 Task: Create Workspace Investment Management Services Workspace description Manage and track company performance metrics and KPIs. Workspace type Small Business
Action: Mouse moved to (312, 49)
Screenshot: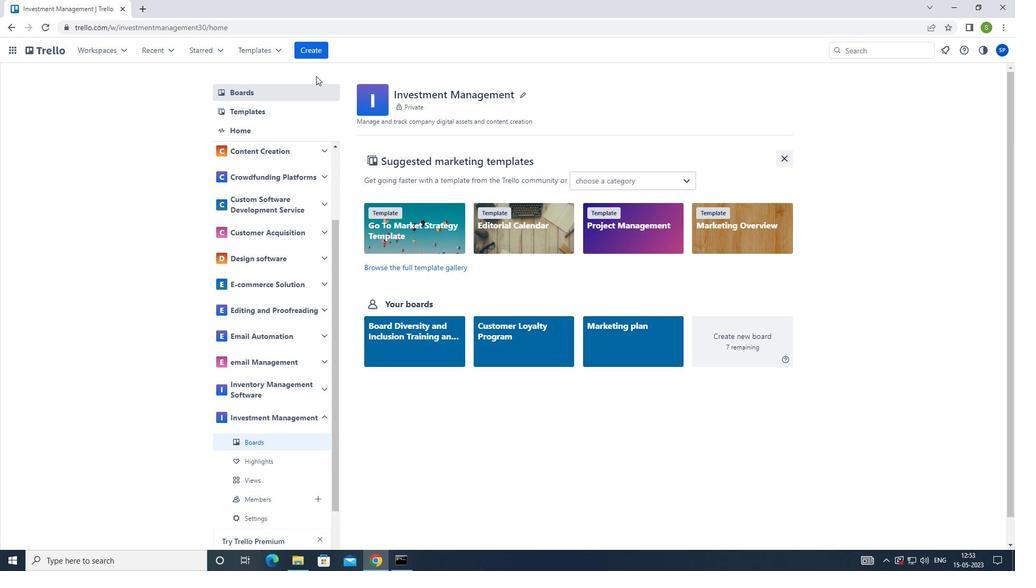 
Action: Mouse pressed left at (312, 49)
Screenshot: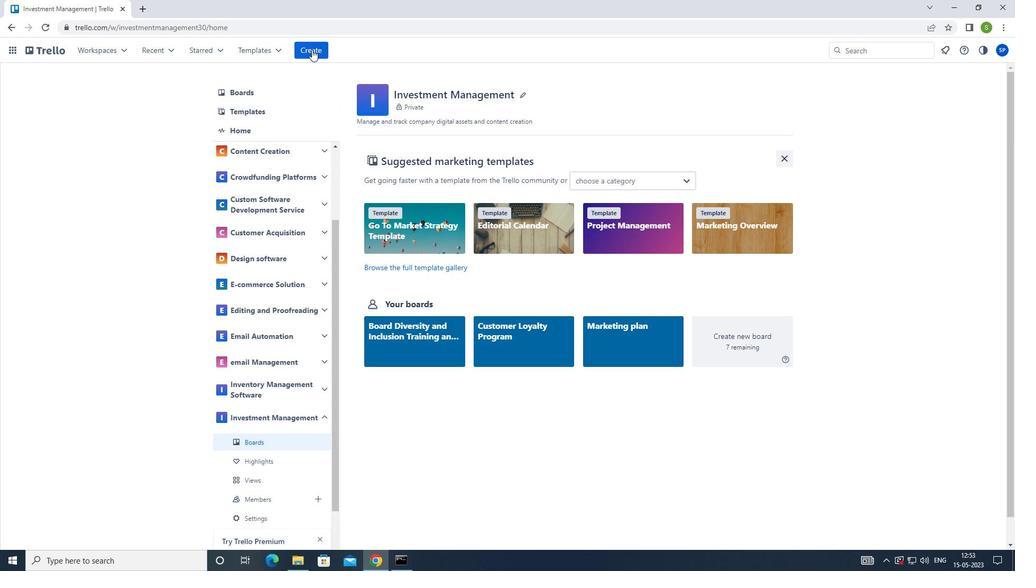
Action: Mouse moved to (349, 166)
Screenshot: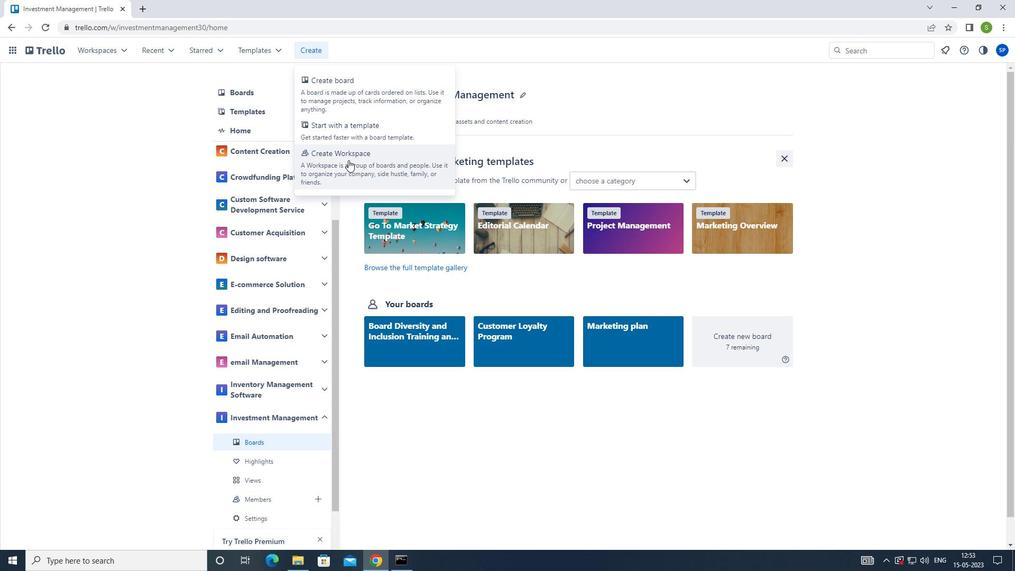 
Action: Mouse pressed left at (349, 166)
Screenshot: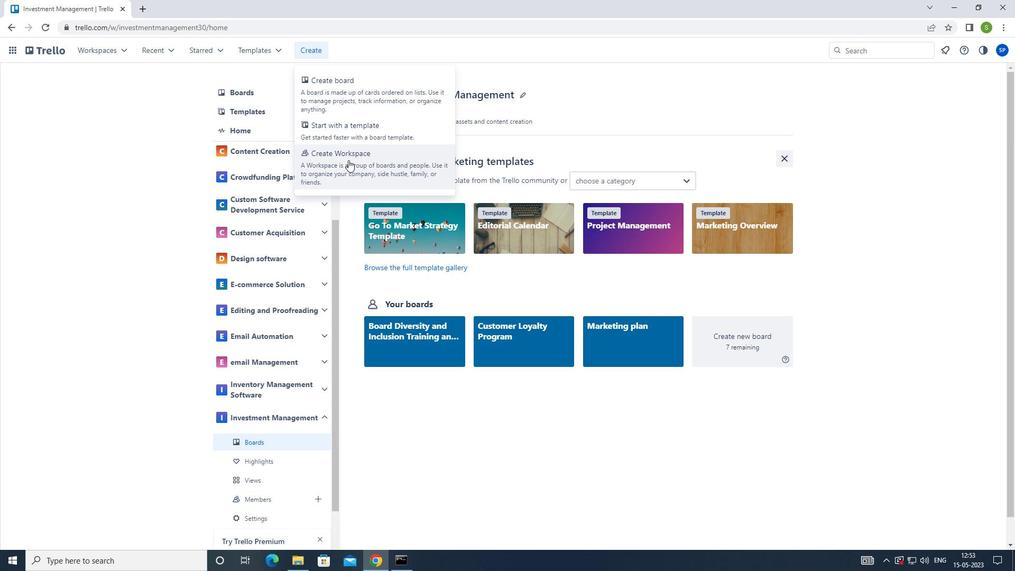 
Action: Mouse moved to (448, 174)
Screenshot: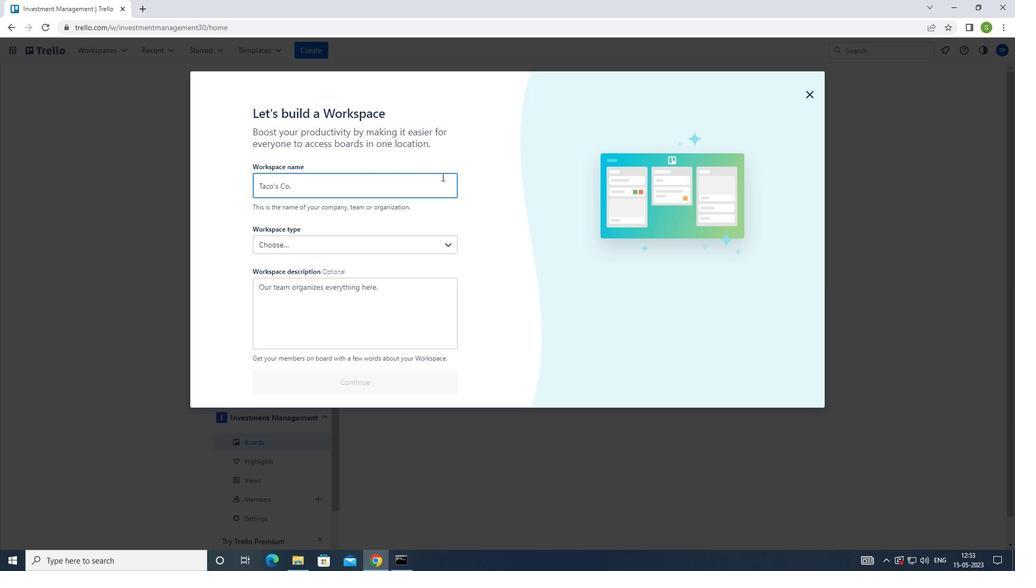 
Action: Key pressed <Key.shift_r>Investment<Key.space><Key.shift_r>Management<Key.space><Key.shift_r>Services
Screenshot: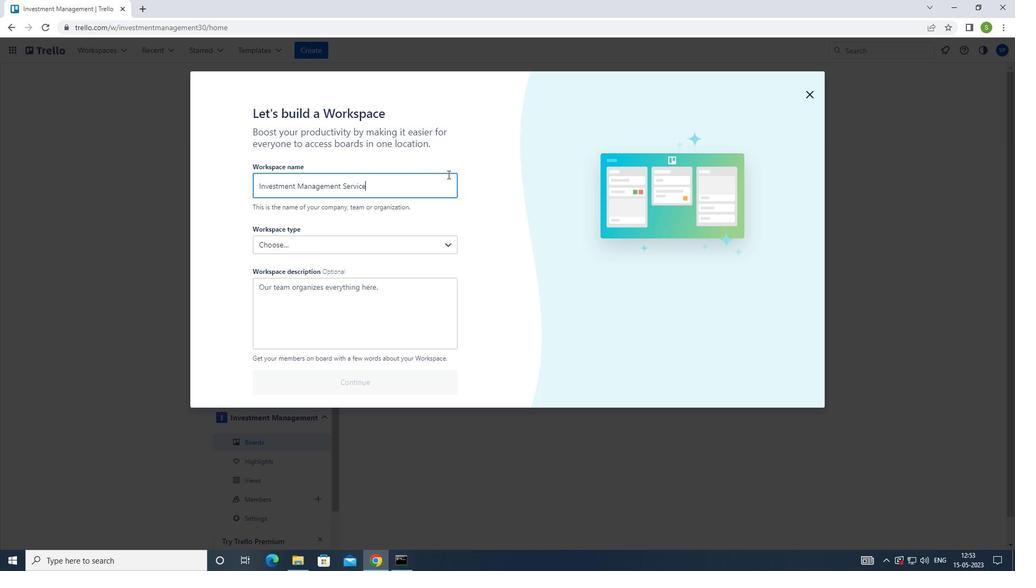
Action: Mouse moved to (370, 300)
Screenshot: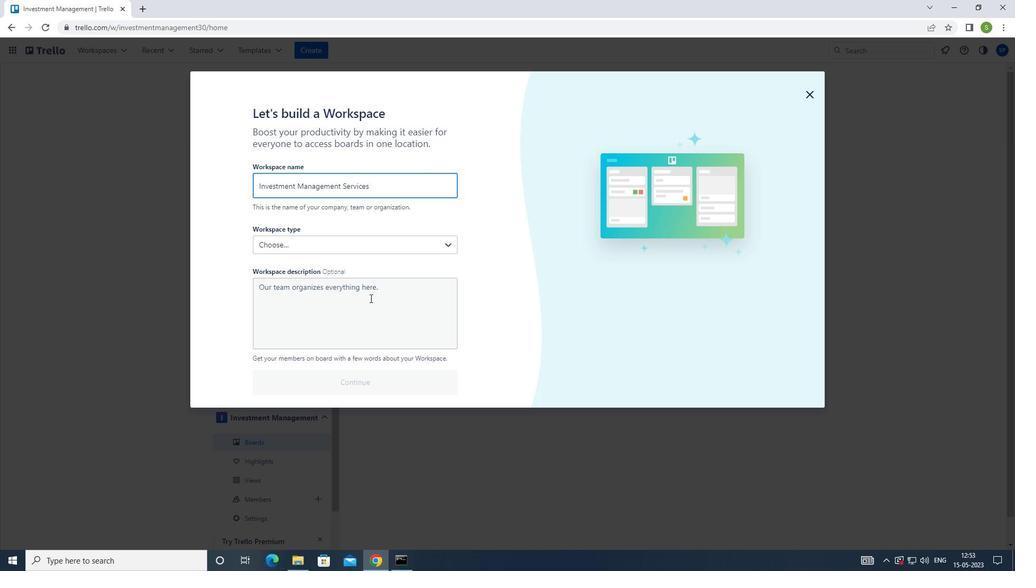 
Action: Mouse pressed left at (370, 300)
Screenshot: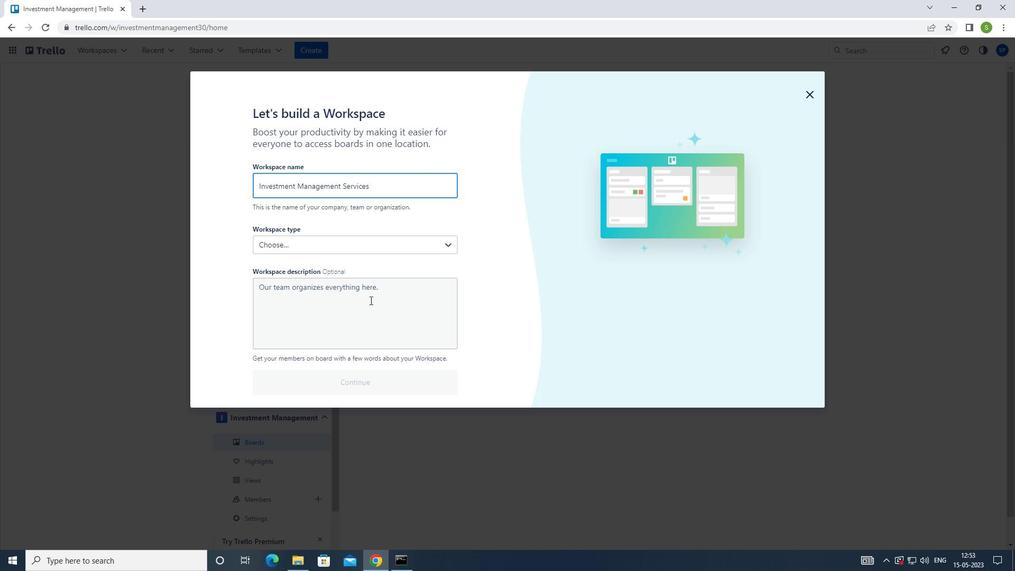 
Action: Key pressed <Key.shift>MANAGE<Key.space>AND<Key.space>TRACK<Key.space>COMPANY<Key.space>PERFORMANCE<Key.space>METRICS<Key.space>AND<Key.space><Key.shift_r><Key.shift_r><Key.shift_r><Key.shift_r><Key.shift_r><Key.shift_r><Key.shift_r><Key.shift_r><Key.shift_r><Key.shift_r><Key.shift_r><Key.shift_r><Key.shift_r><Key.shift_r><Key.shift_r><Key.shift_r><Key.shift_r><Key.shift_r><Key.shift_r><Key.shift_r><Key.shift_r><Key.shift_r><Key.shift_r>KPLS
Screenshot: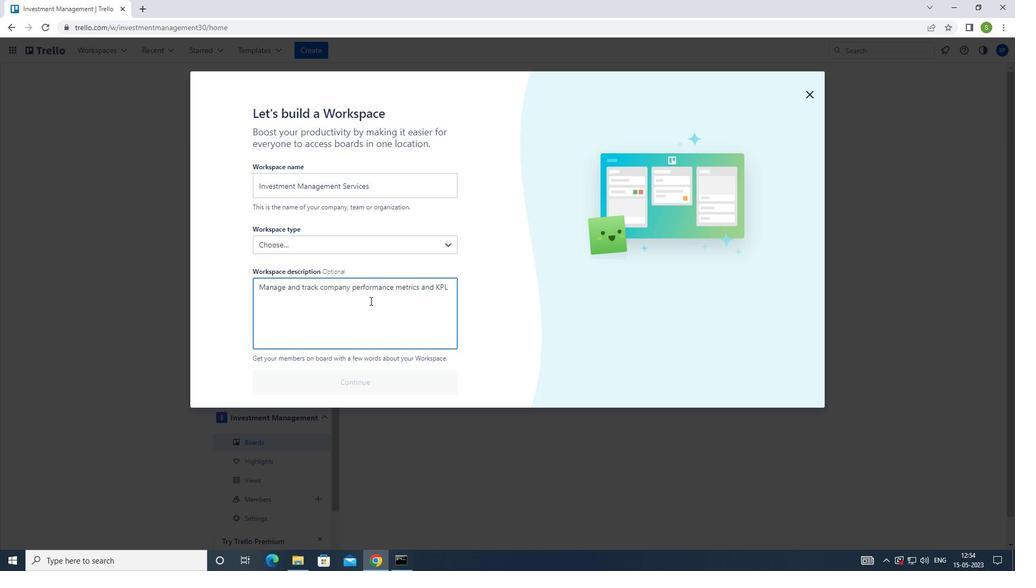 
Action: Mouse moved to (368, 299)
Screenshot: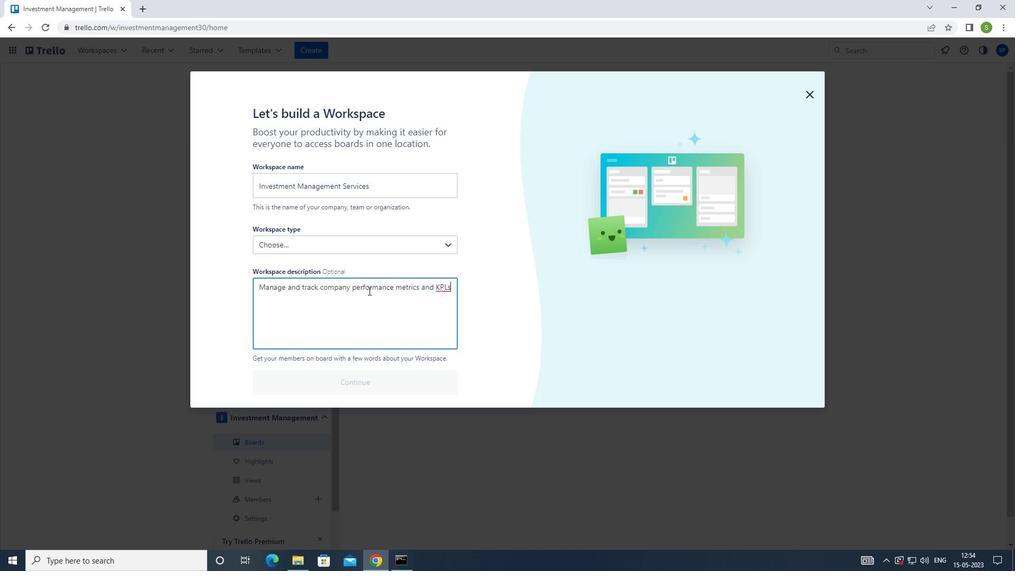 
Action: Key pressed .
Screenshot: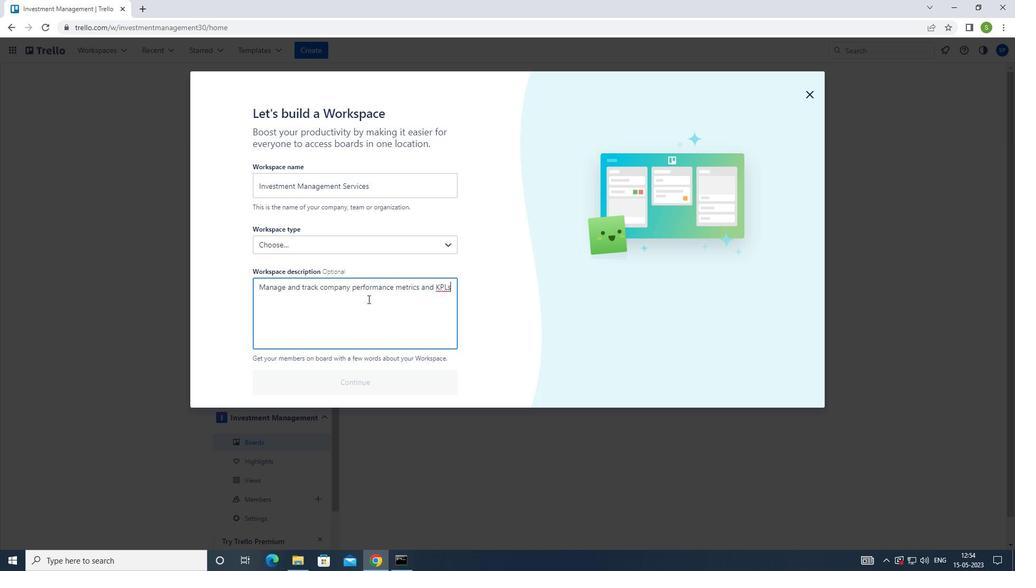 
Action: Mouse moved to (381, 241)
Screenshot: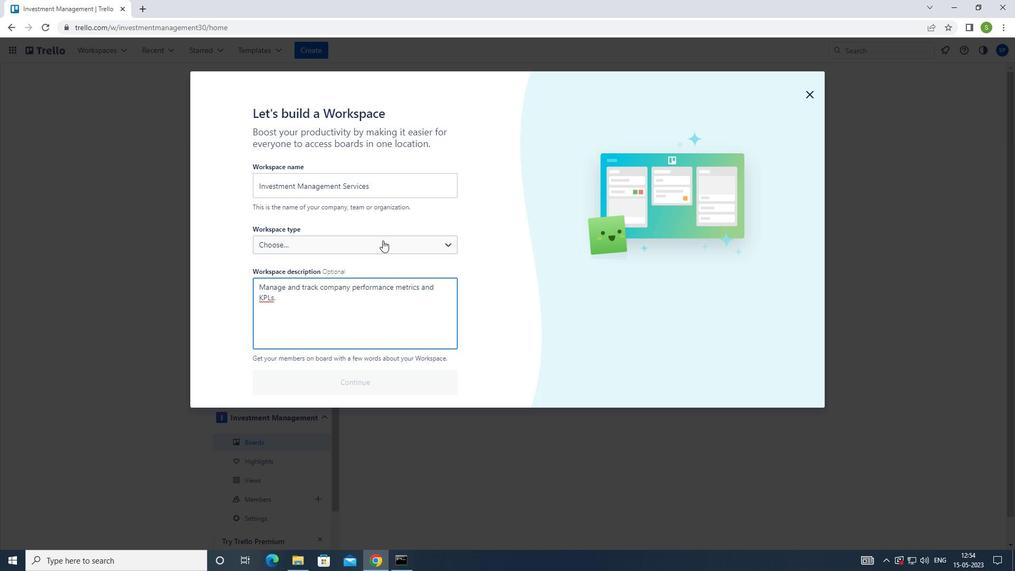 
Action: Mouse pressed left at (381, 241)
Screenshot: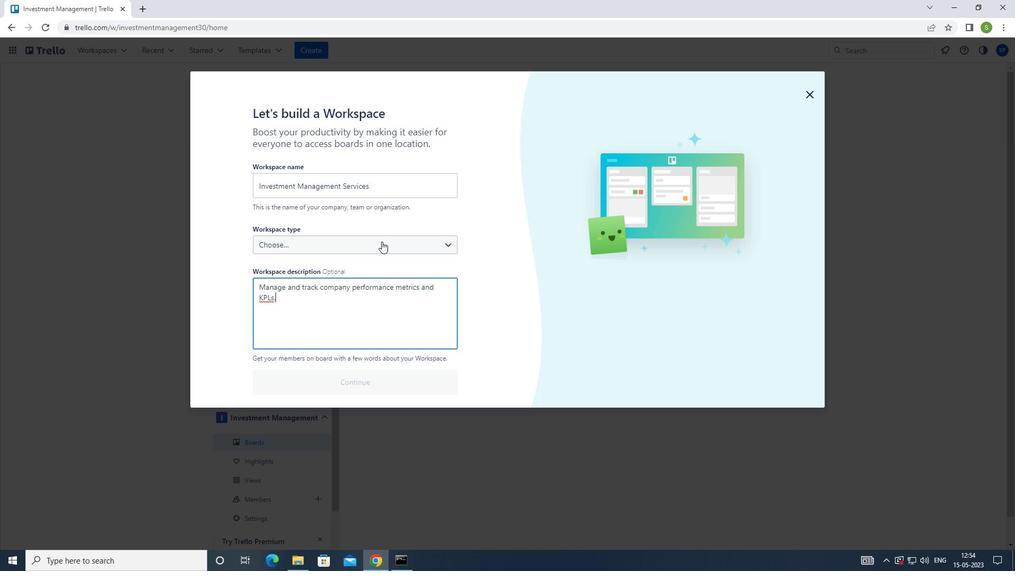 
Action: Mouse moved to (368, 334)
Screenshot: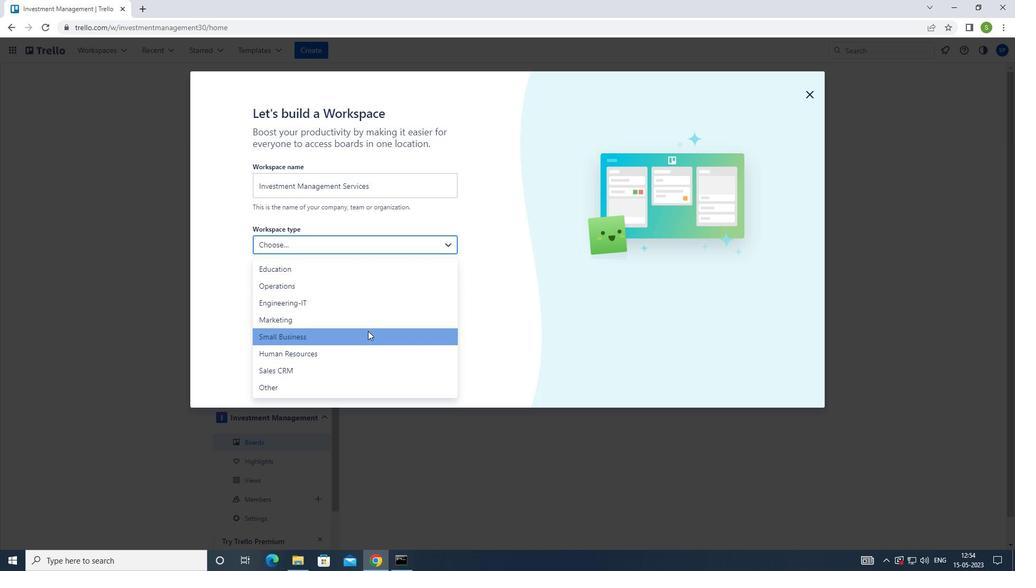 
Action: Mouse pressed left at (368, 334)
Screenshot: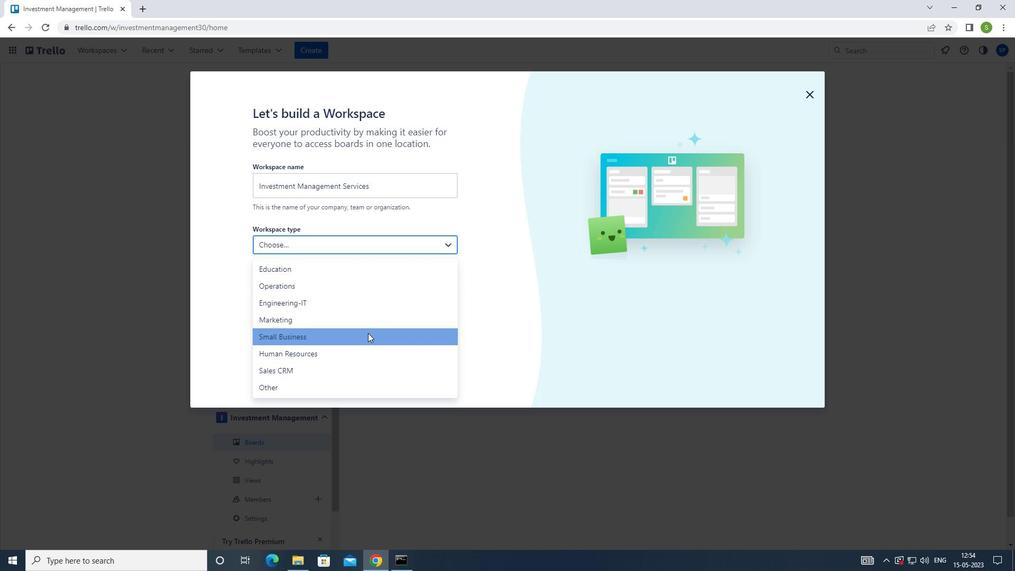 
Action: Mouse moved to (342, 385)
Screenshot: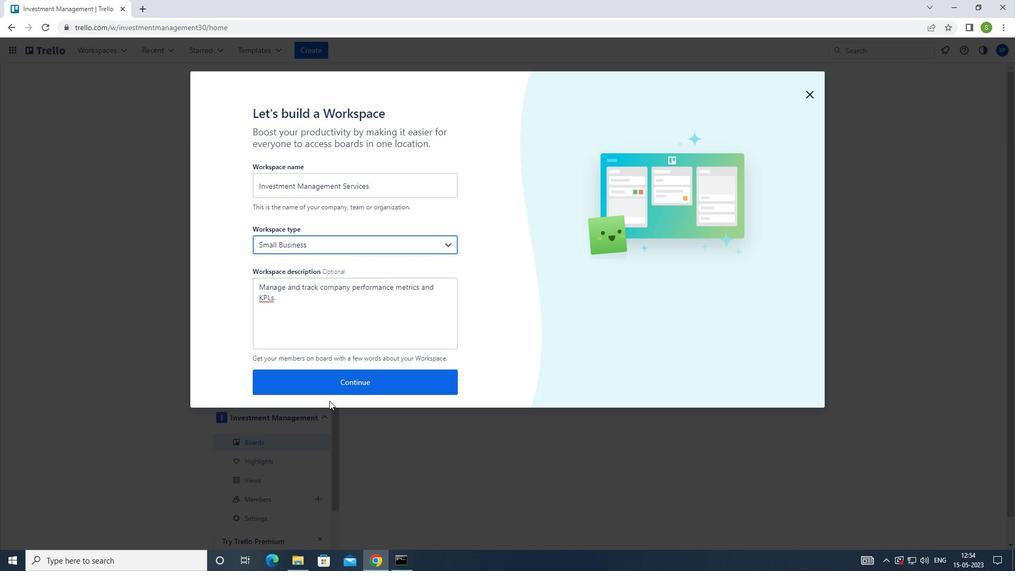 
Action: Mouse pressed left at (342, 385)
Screenshot: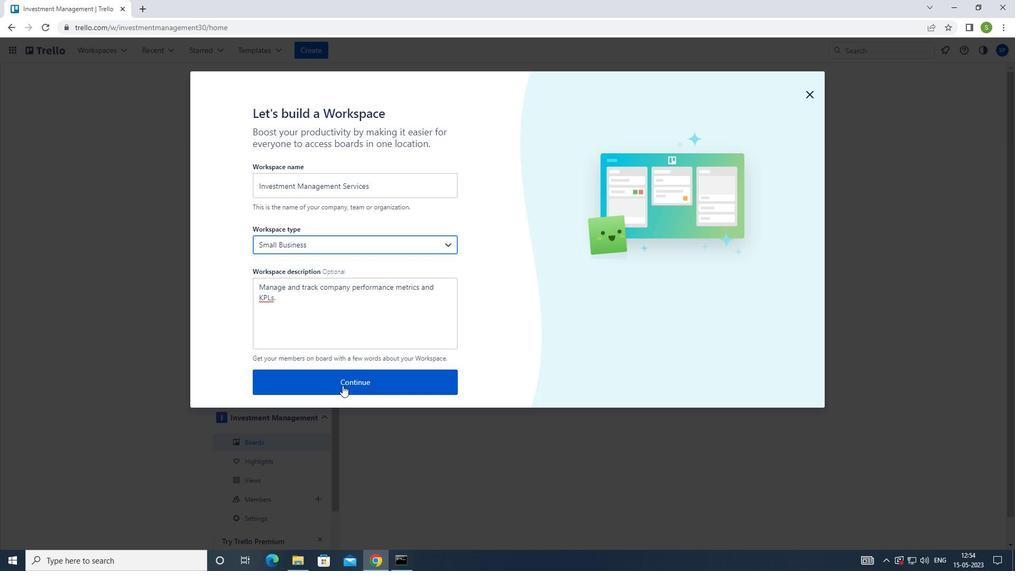 
Action: Mouse moved to (348, 377)
Screenshot: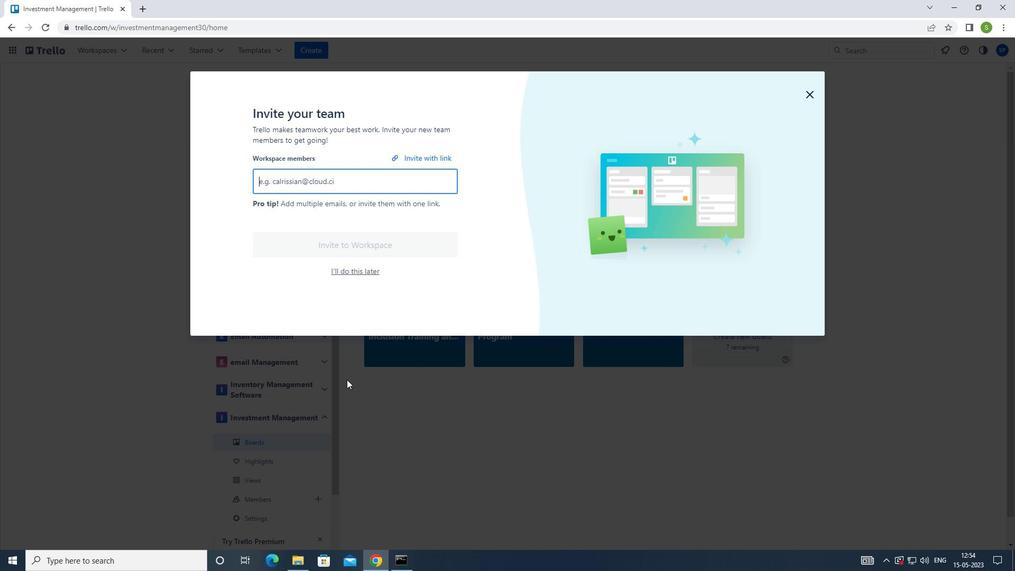 
Action: Key pressed <Key.f8>
Screenshot: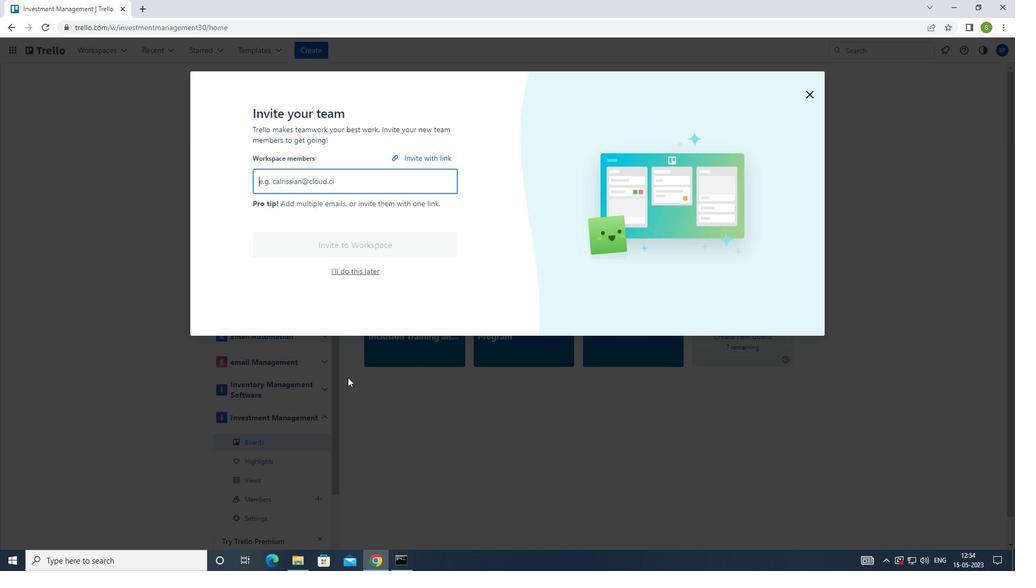 
